 Task: Search "Any" in requester & apply.
Action: Mouse pressed left at (206, 130)
Screenshot: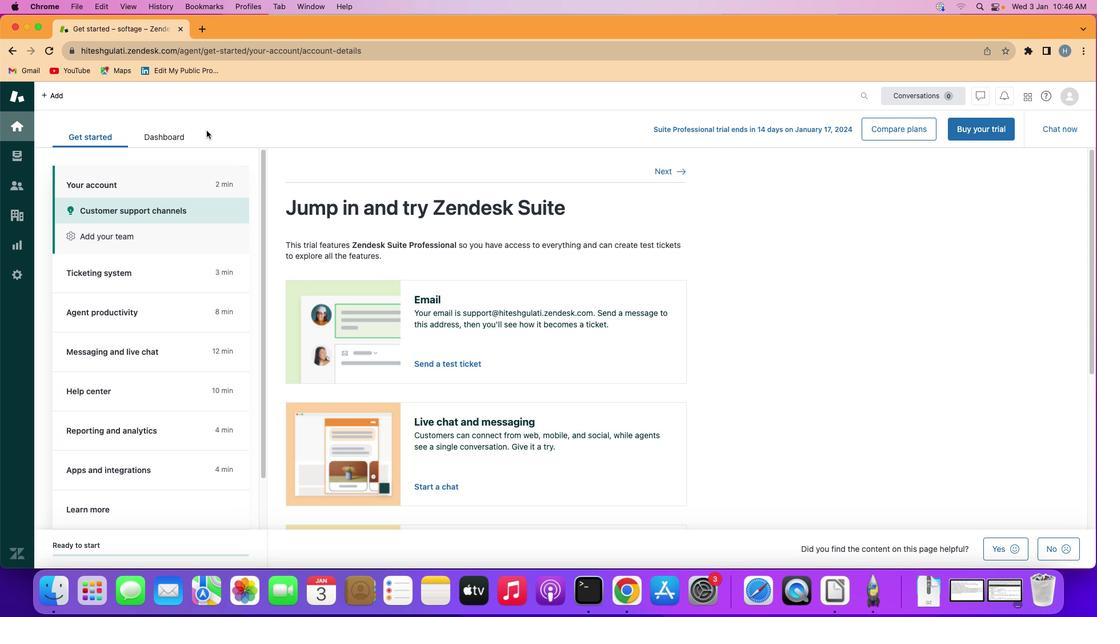 
Action: Mouse moved to (18, 158)
Screenshot: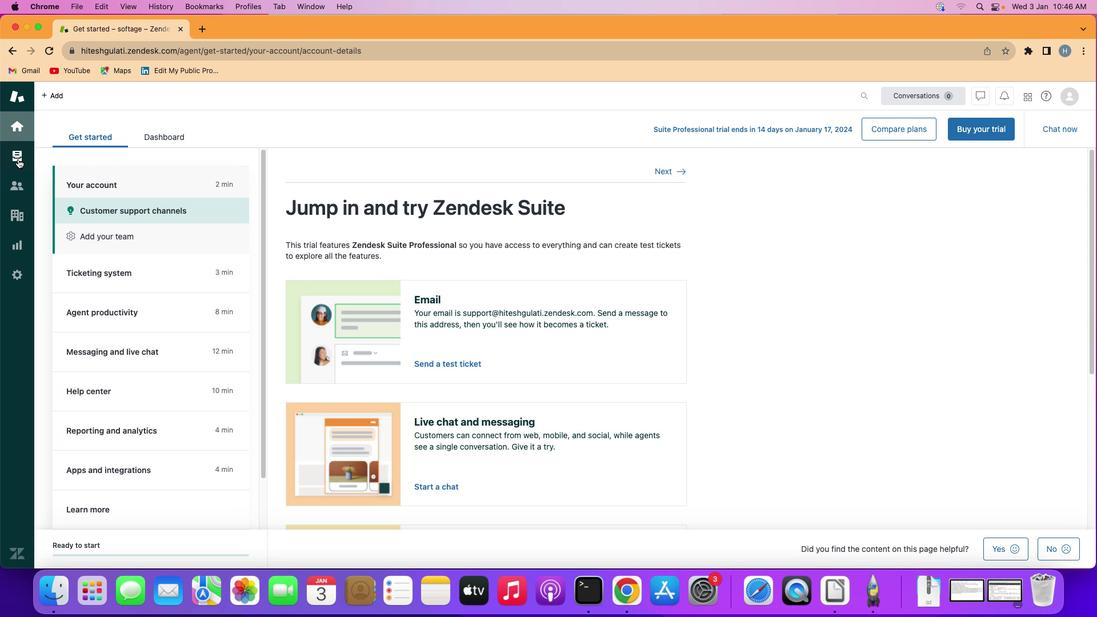 
Action: Mouse pressed left at (18, 158)
Screenshot: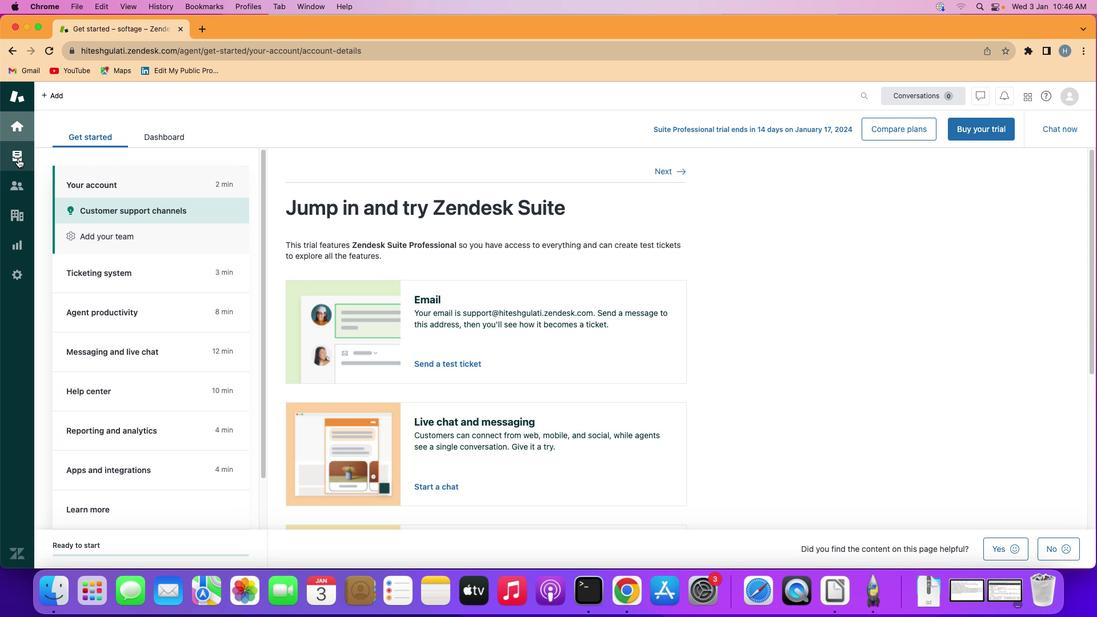 
Action: Mouse moved to (118, 261)
Screenshot: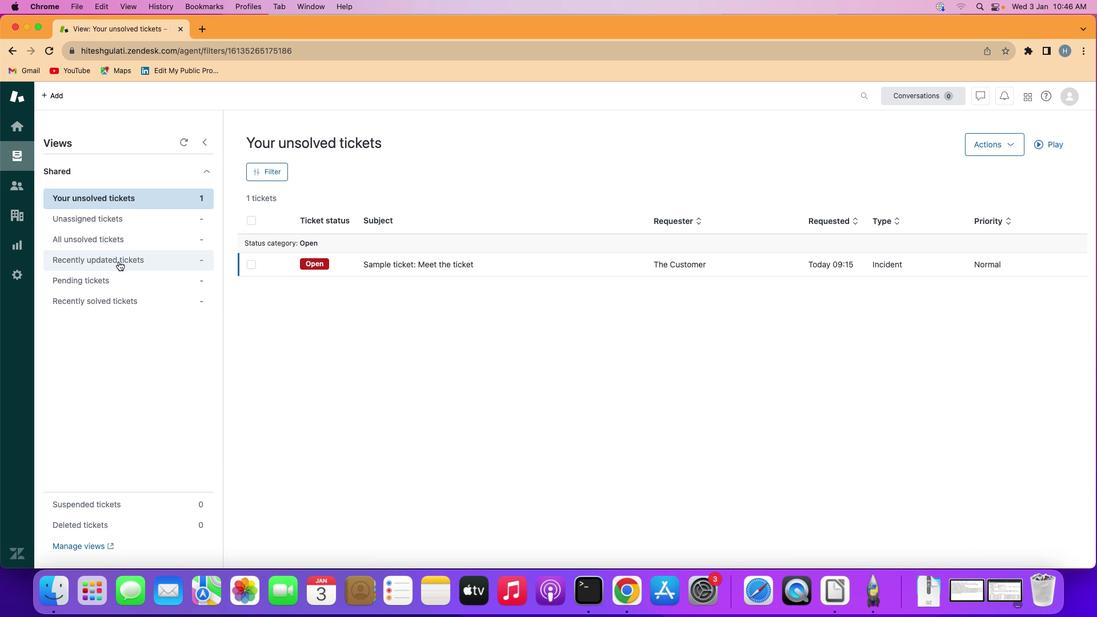 
Action: Mouse pressed left at (118, 261)
Screenshot: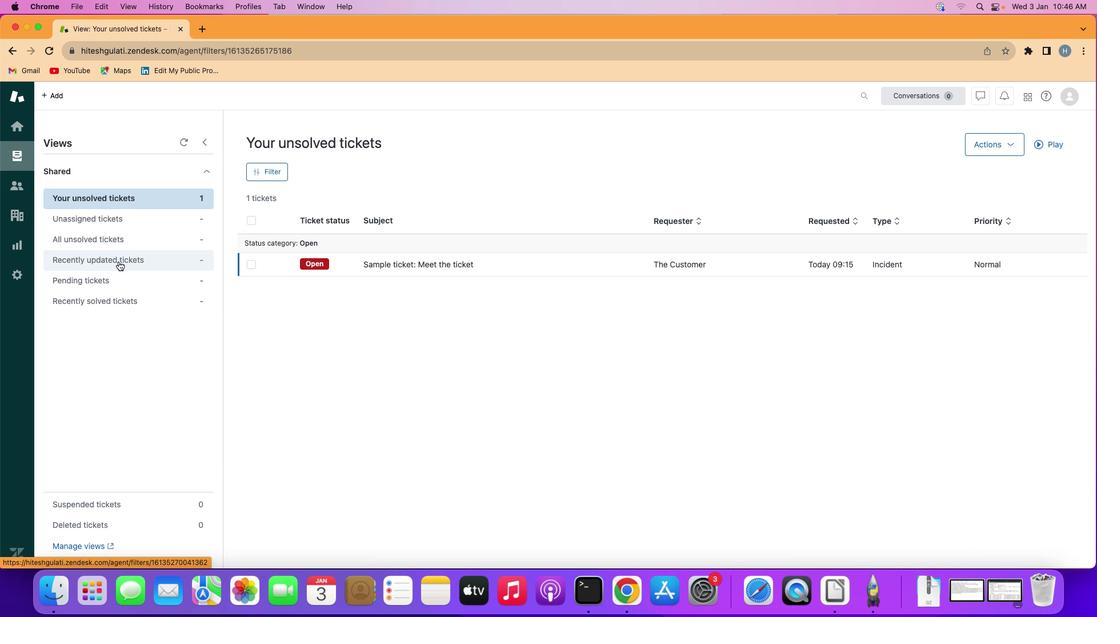 
Action: Mouse moved to (269, 169)
Screenshot: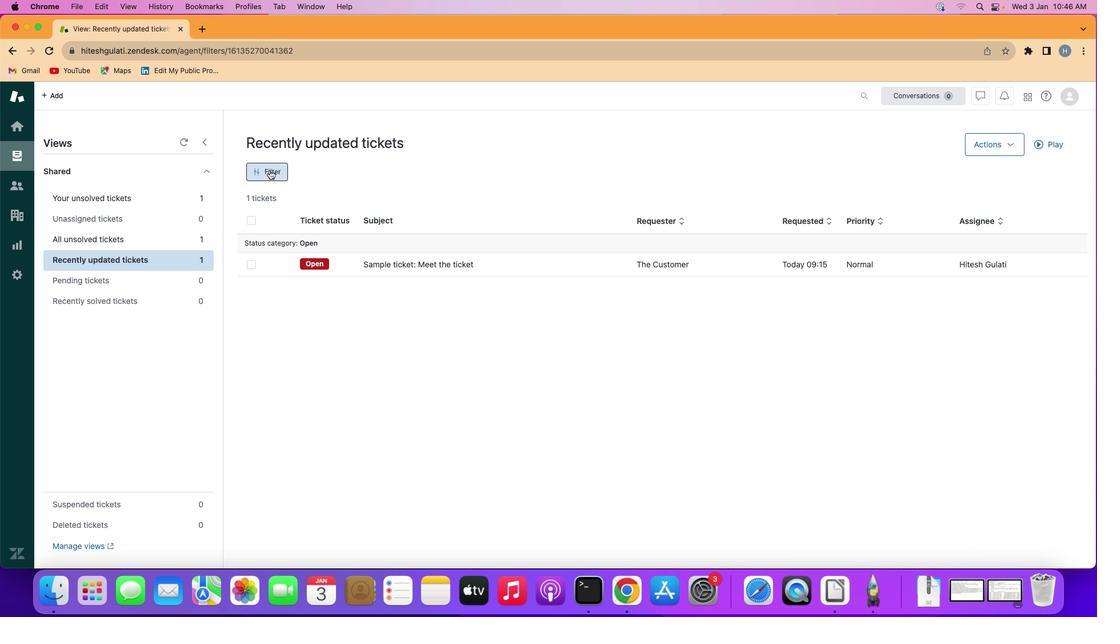 
Action: Mouse pressed left at (269, 169)
Screenshot: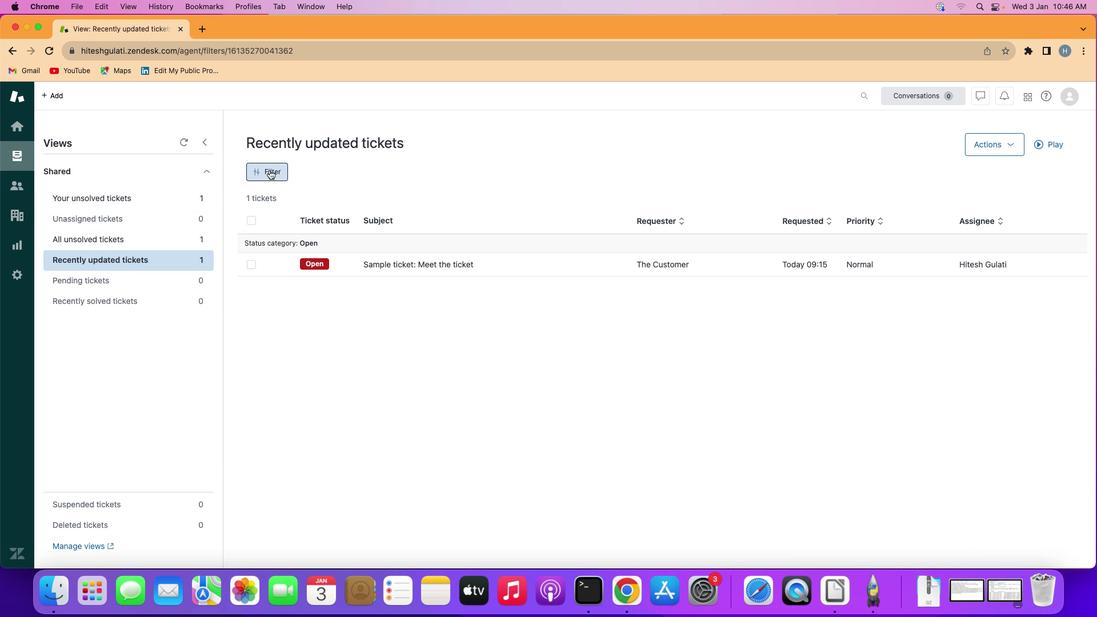 
Action: Mouse moved to (930, 268)
Screenshot: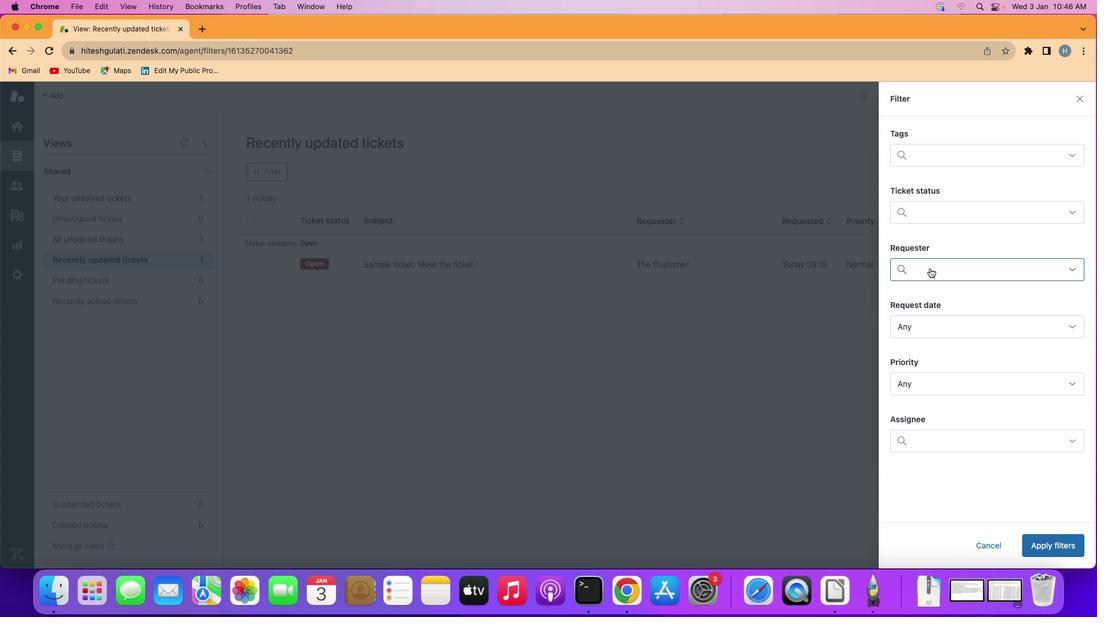 
Action: Mouse pressed left at (930, 268)
Screenshot: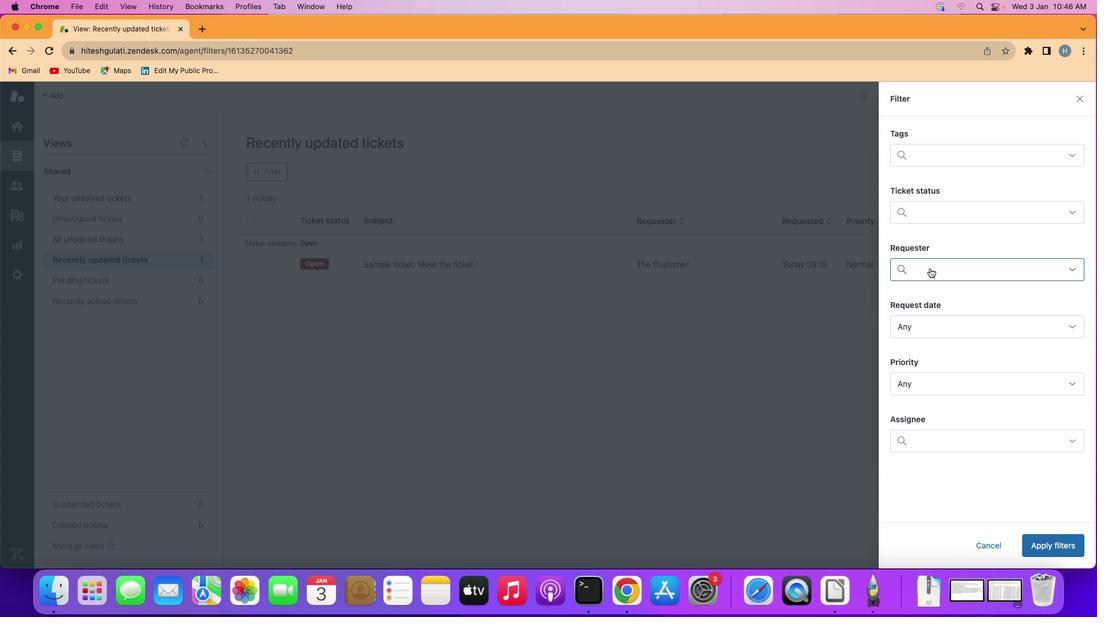
Action: Mouse moved to (934, 289)
Screenshot: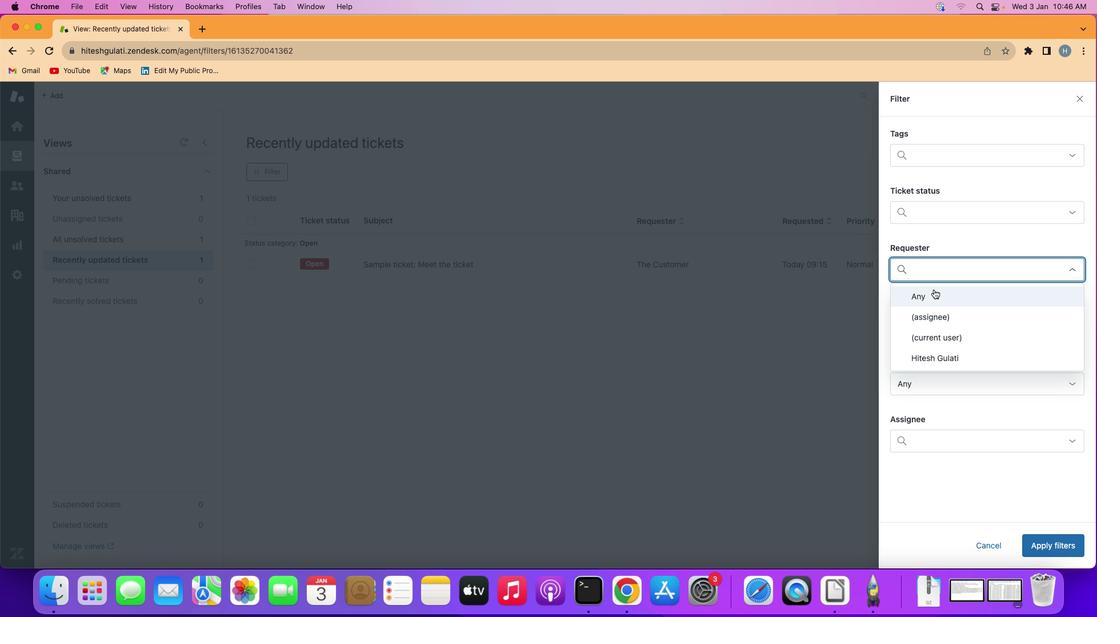 
Action: Mouse pressed left at (934, 289)
Screenshot: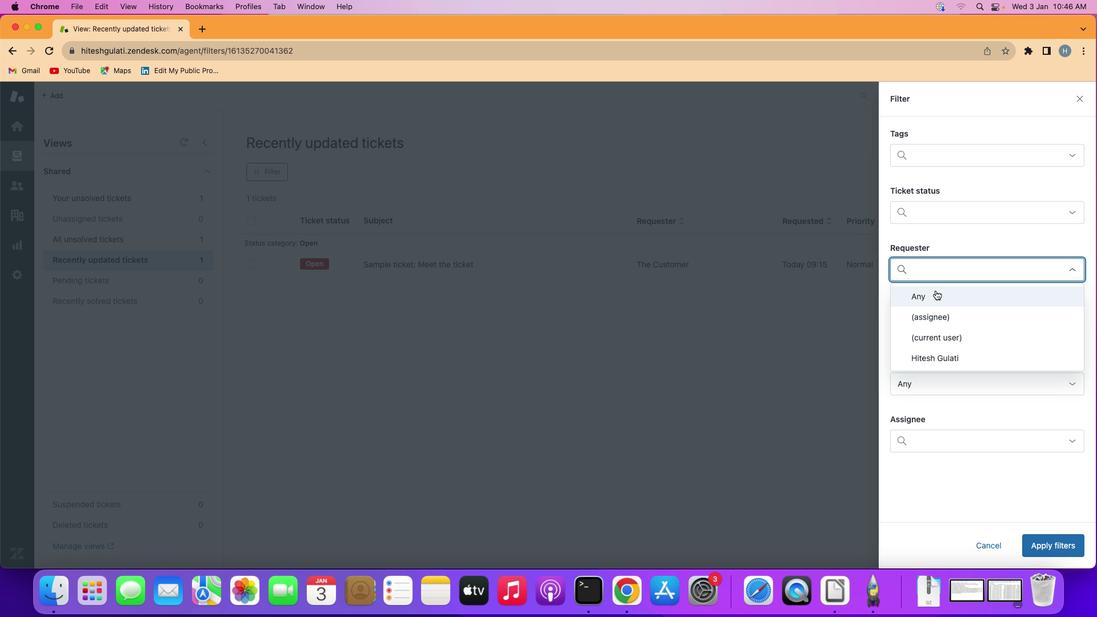 
Action: Mouse moved to (1055, 545)
Screenshot: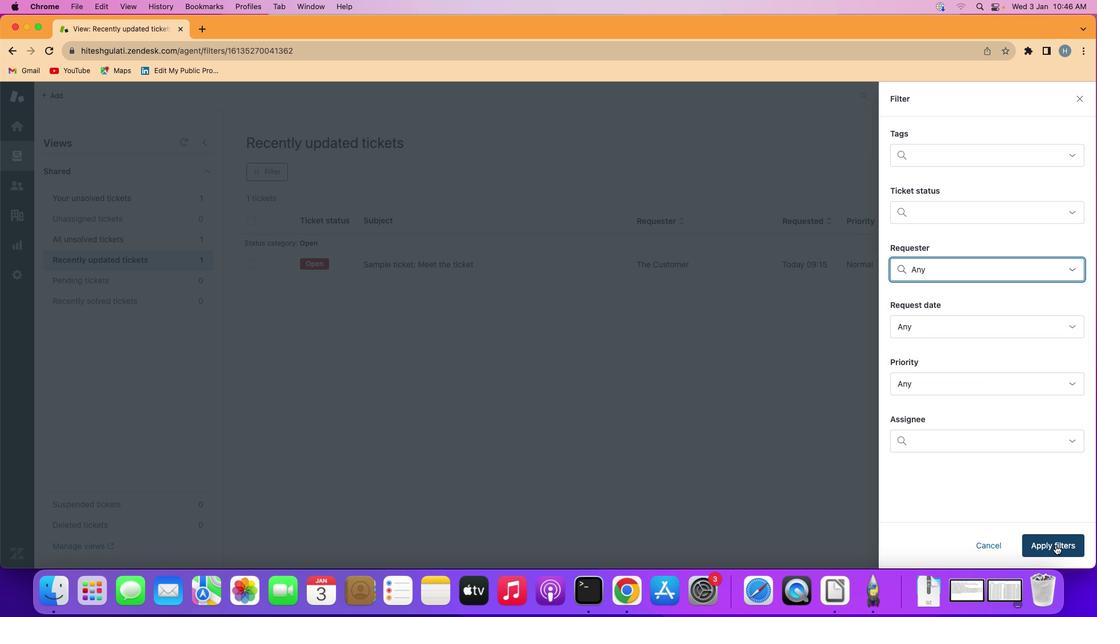 
Action: Mouse pressed left at (1055, 545)
Screenshot: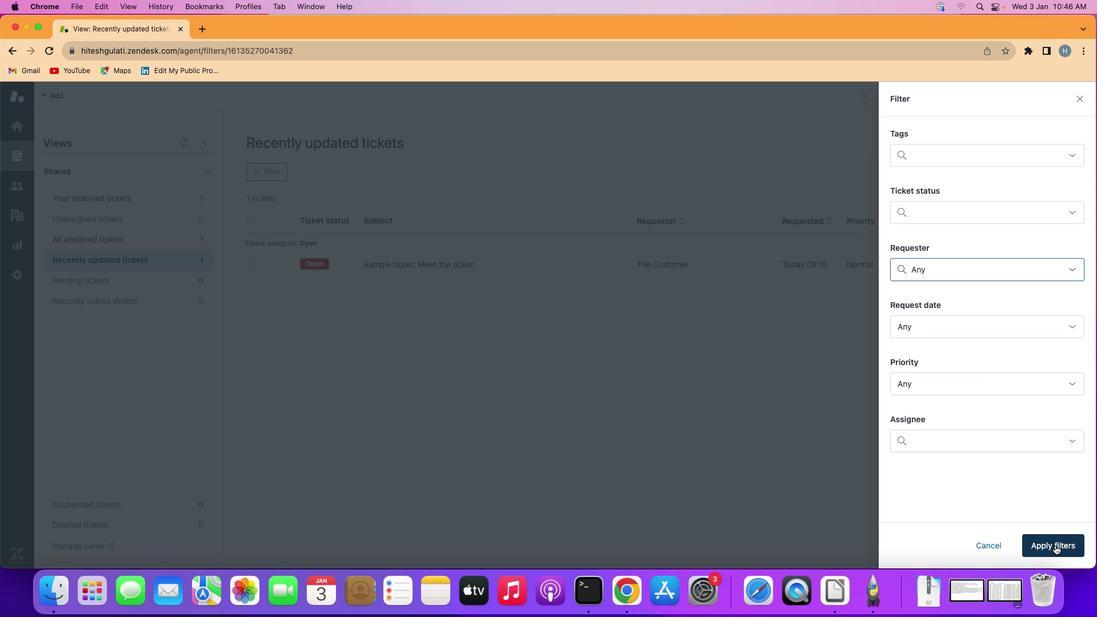 
Action: Mouse moved to (495, 350)
Screenshot: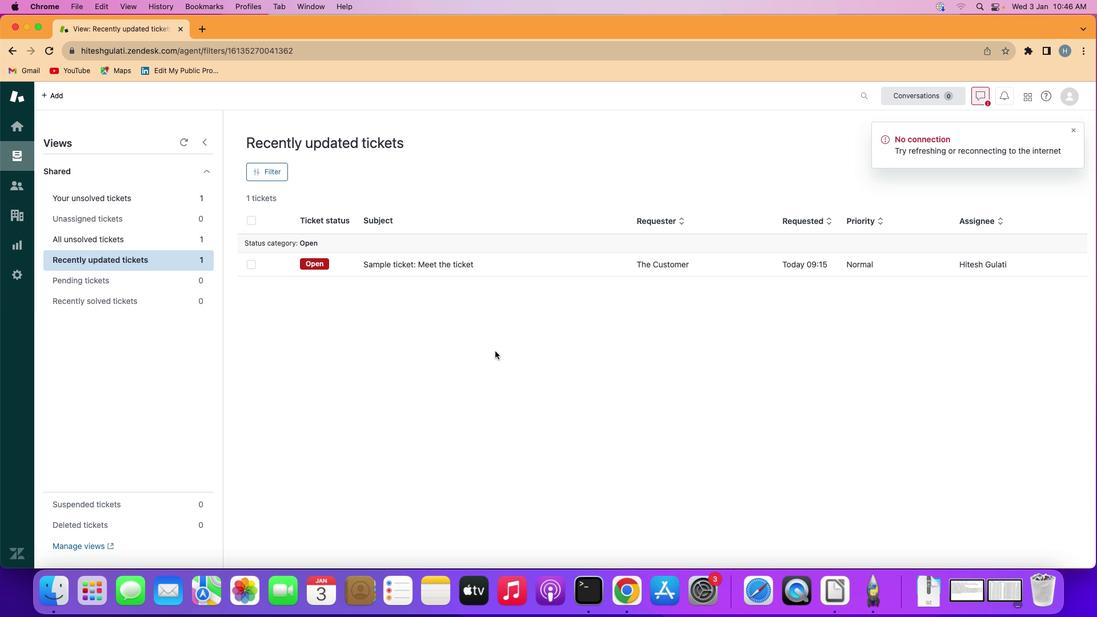 
